 Task: Add the task  Implement data encryption for better user security to the section Burnout Blast in the project Trailblazer and add a Due Date to the respective task as 2023/09/09.
Action: Mouse moved to (783, 454)
Screenshot: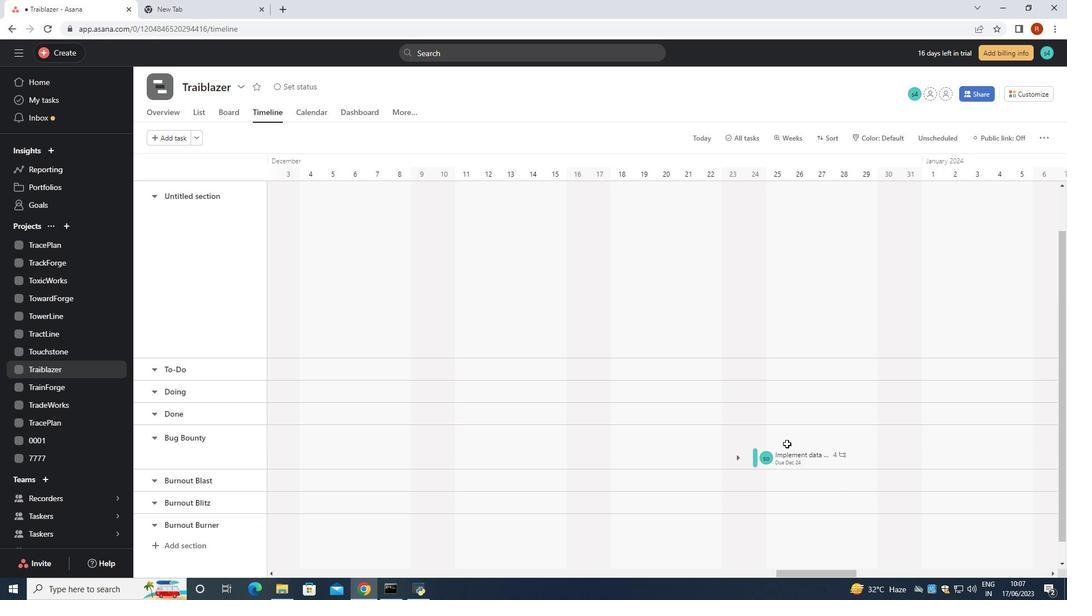 
Action: Mouse pressed left at (783, 454)
Screenshot: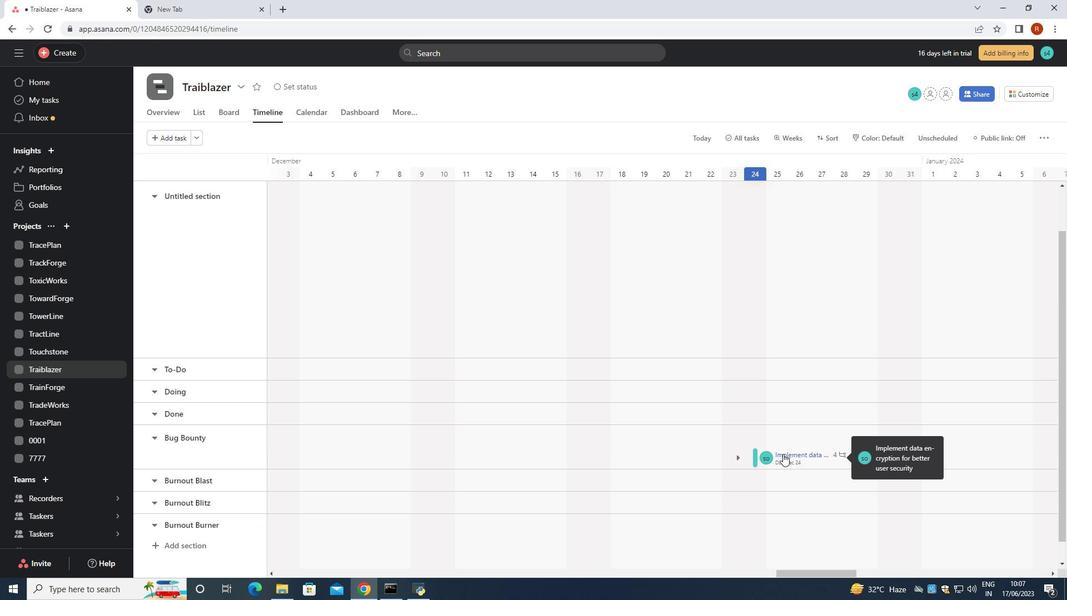 
Action: Mouse moved to (756, 458)
Screenshot: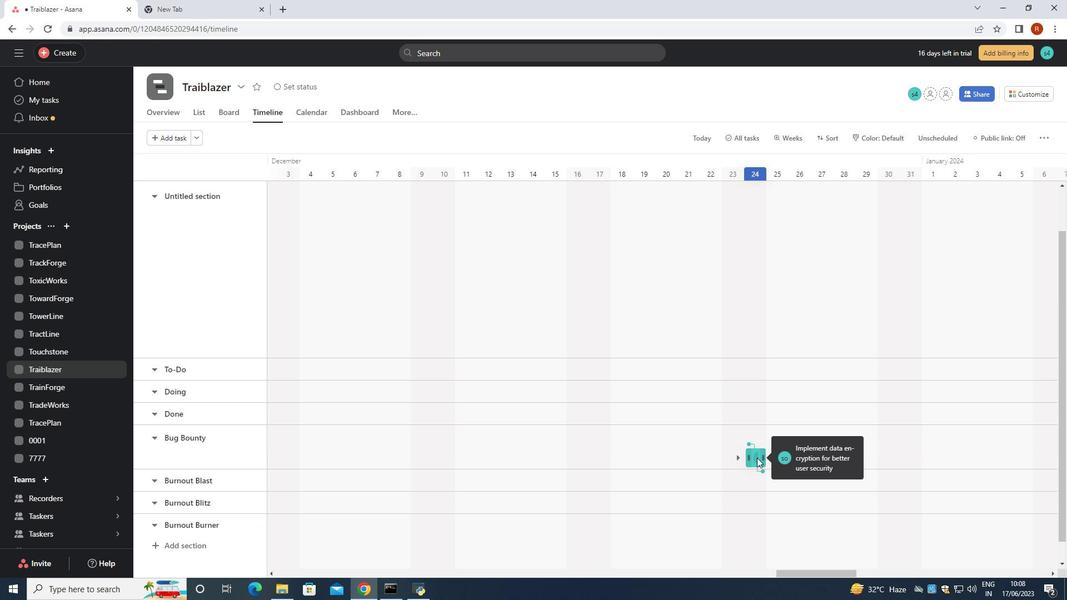 
Action: Mouse pressed left at (756, 458)
Screenshot: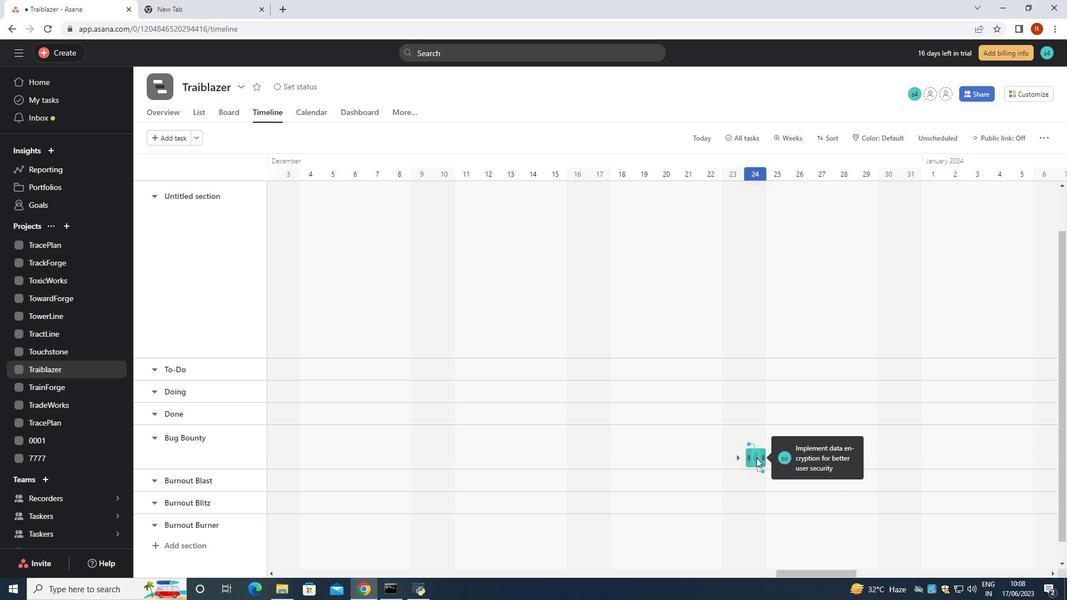 
Action: Mouse moved to (806, 460)
Screenshot: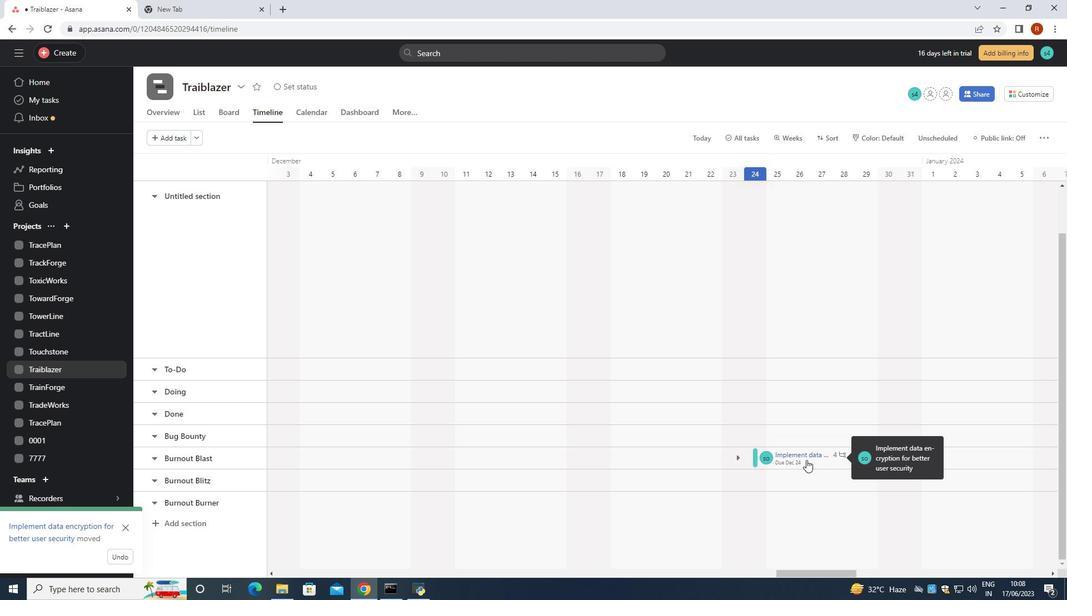 
Action: Mouse pressed left at (806, 460)
Screenshot: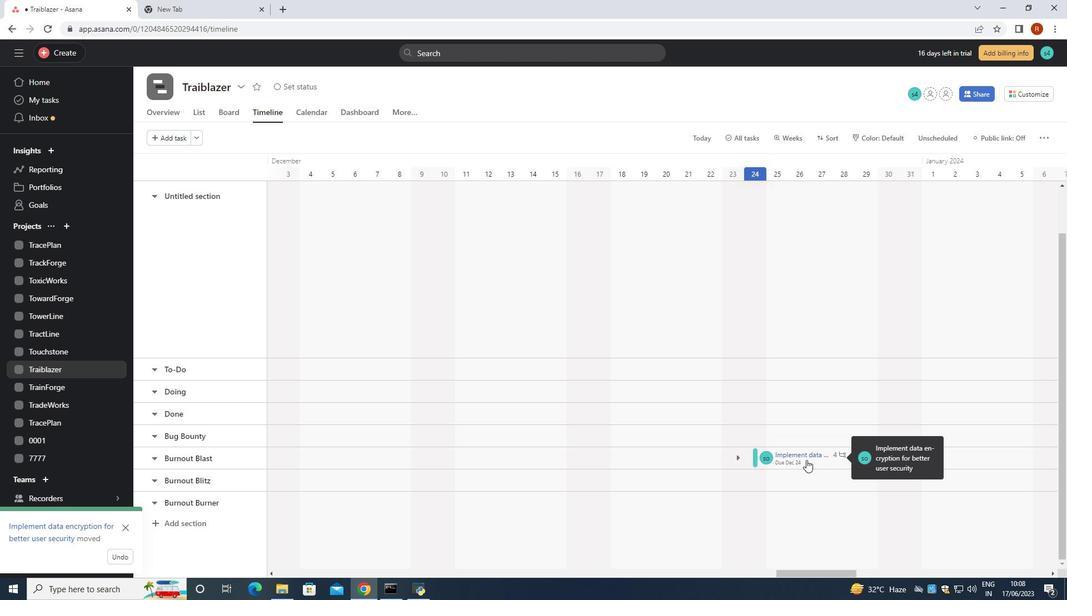 
Action: Mouse moved to (821, 224)
Screenshot: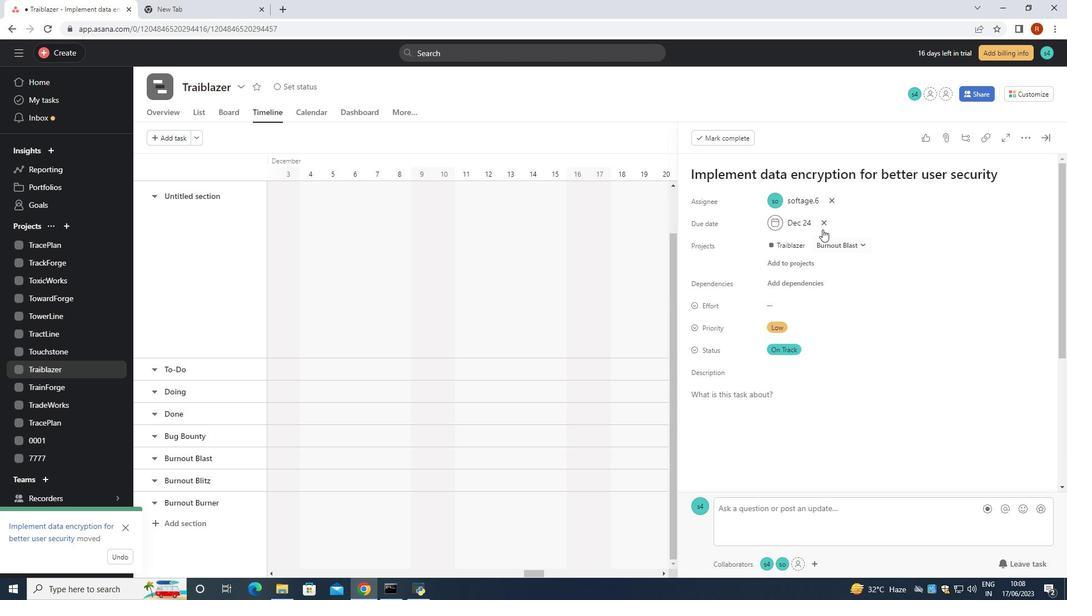 
Action: Mouse pressed left at (821, 224)
Screenshot: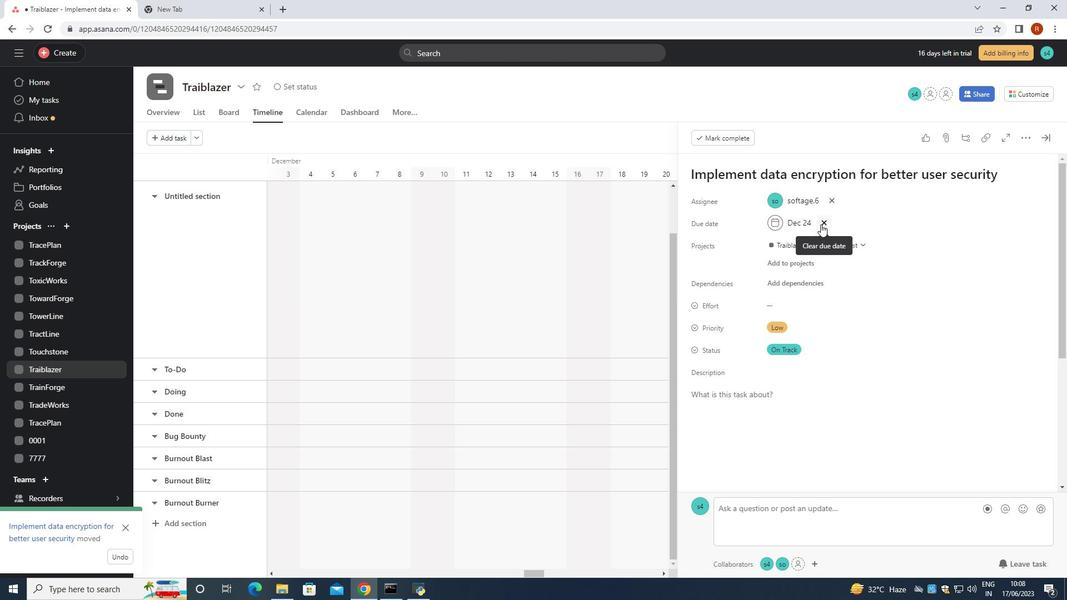 
Action: Mouse moved to (796, 217)
Screenshot: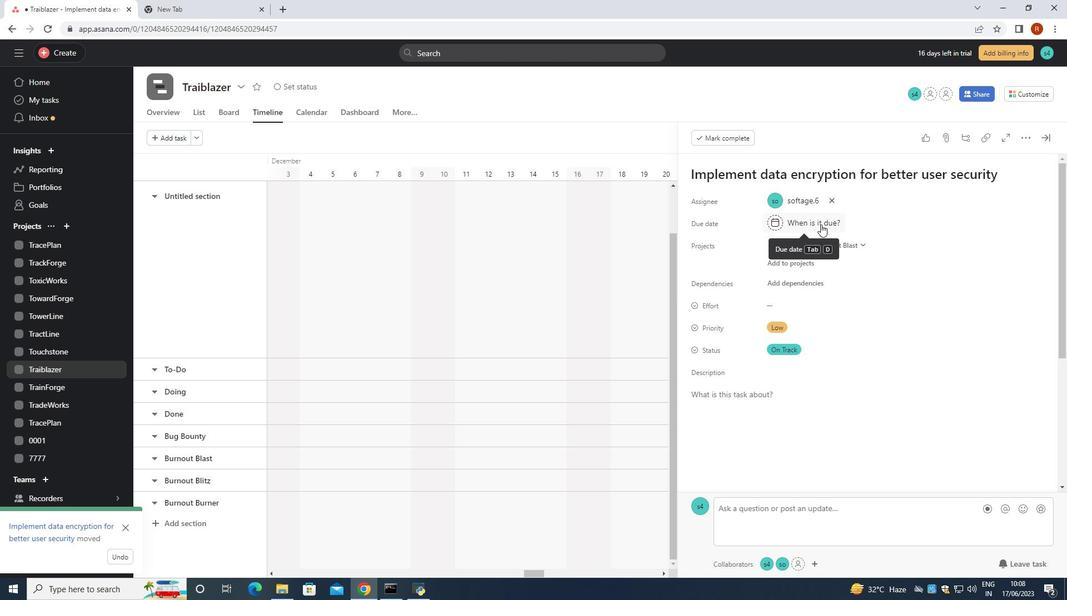 
Action: Mouse pressed left at (796, 217)
Screenshot: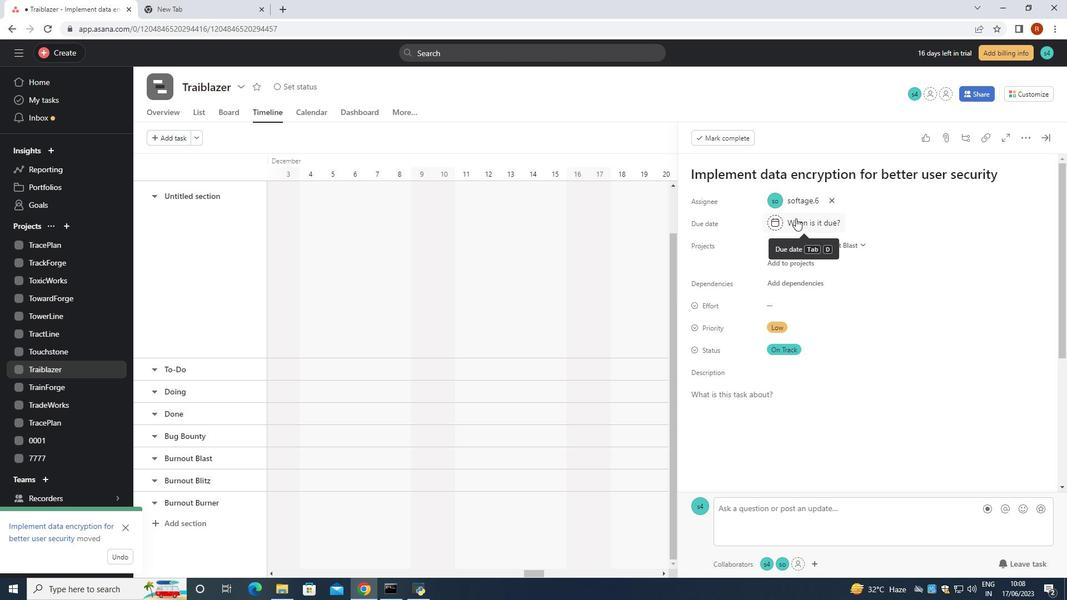 
Action: Mouse moved to (793, 221)
Screenshot: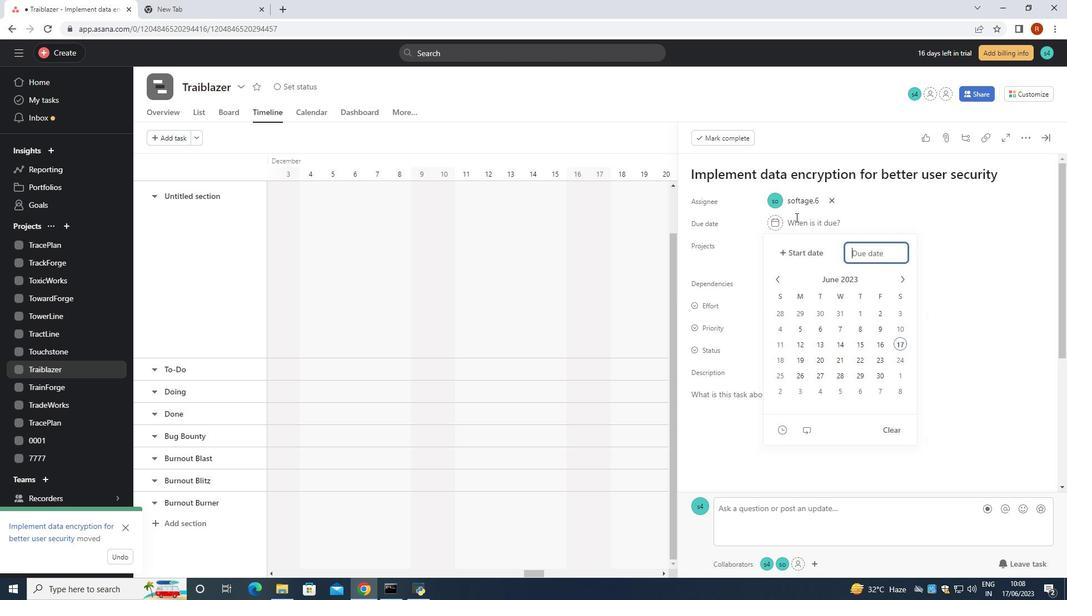 
Action: Key pressed 2023/09/09<Key.enter>
Screenshot: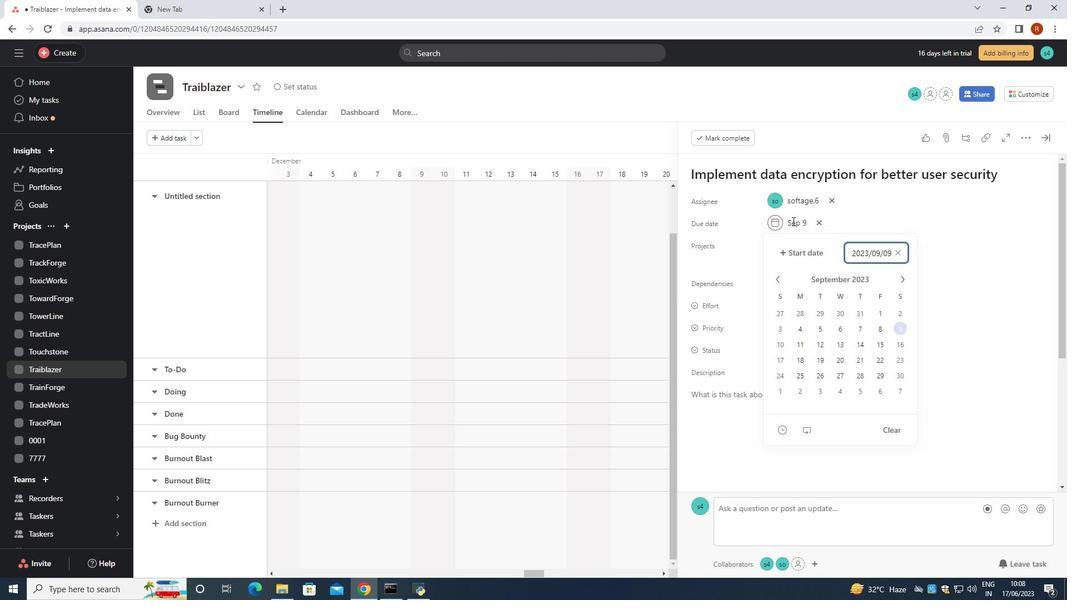 
Action: Mouse moved to (875, 263)
Screenshot: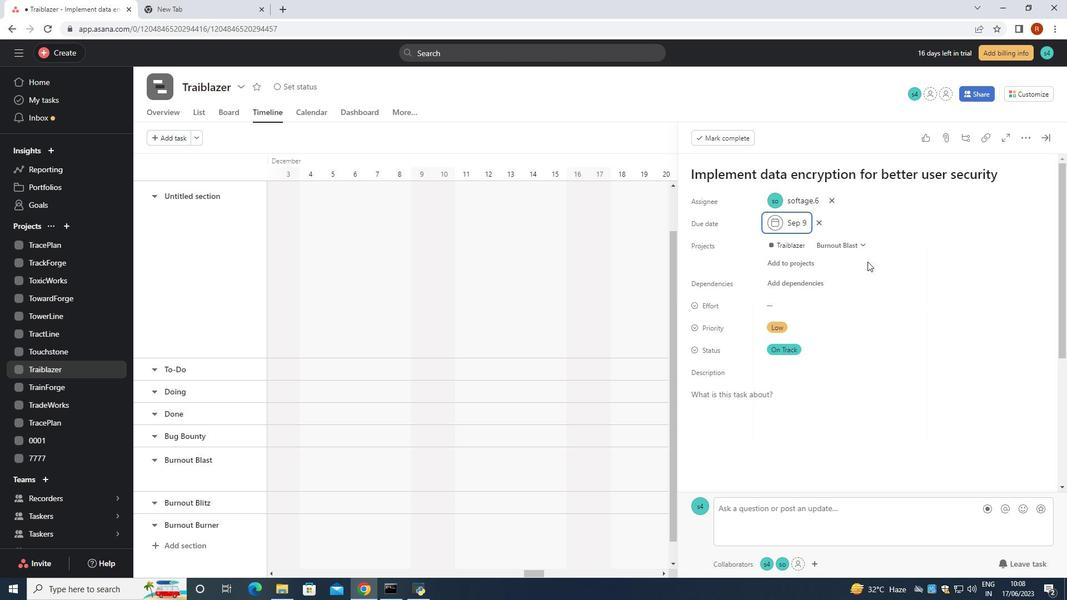 
